 Task: Filter companies with 201-500 employees.
Action: Mouse moved to (337, 72)
Screenshot: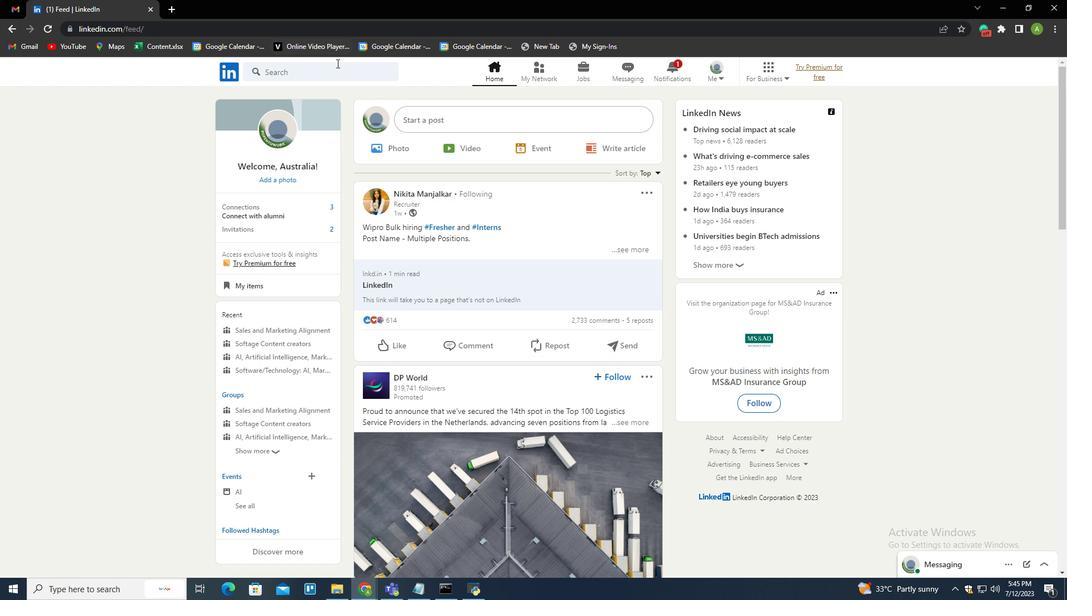 
Action: Mouse pressed left at (337, 72)
Screenshot: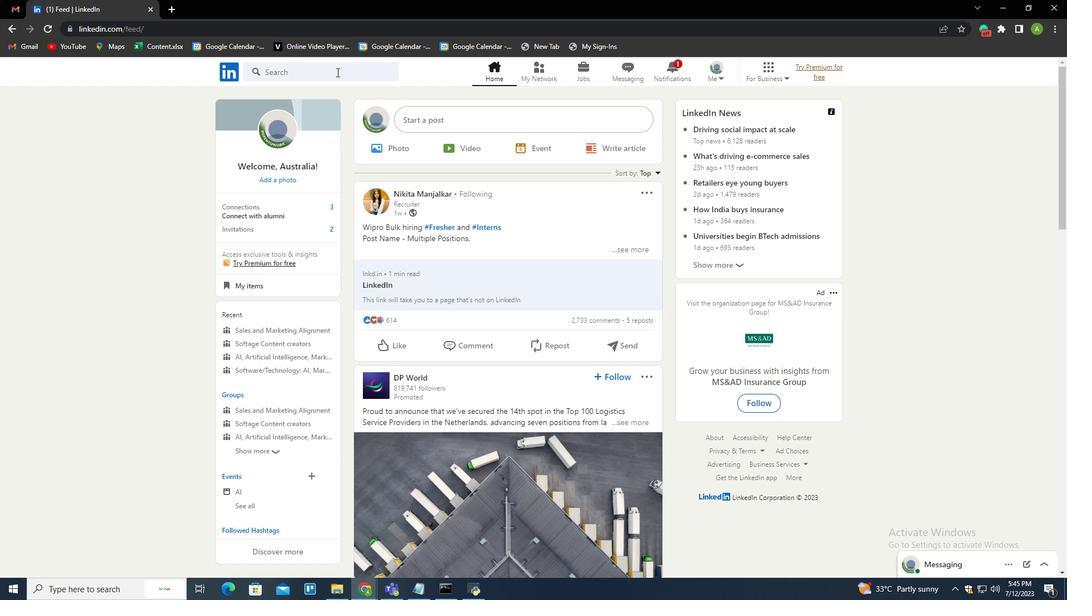 
Action: Mouse moved to (301, 160)
Screenshot: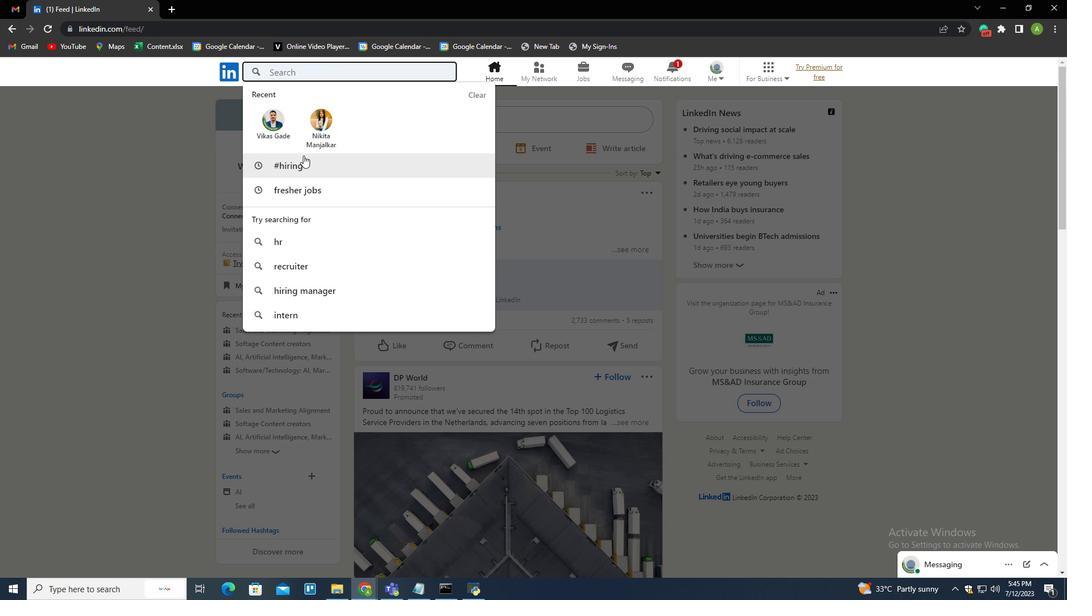 
Action: Mouse pressed left at (301, 160)
Screenshot: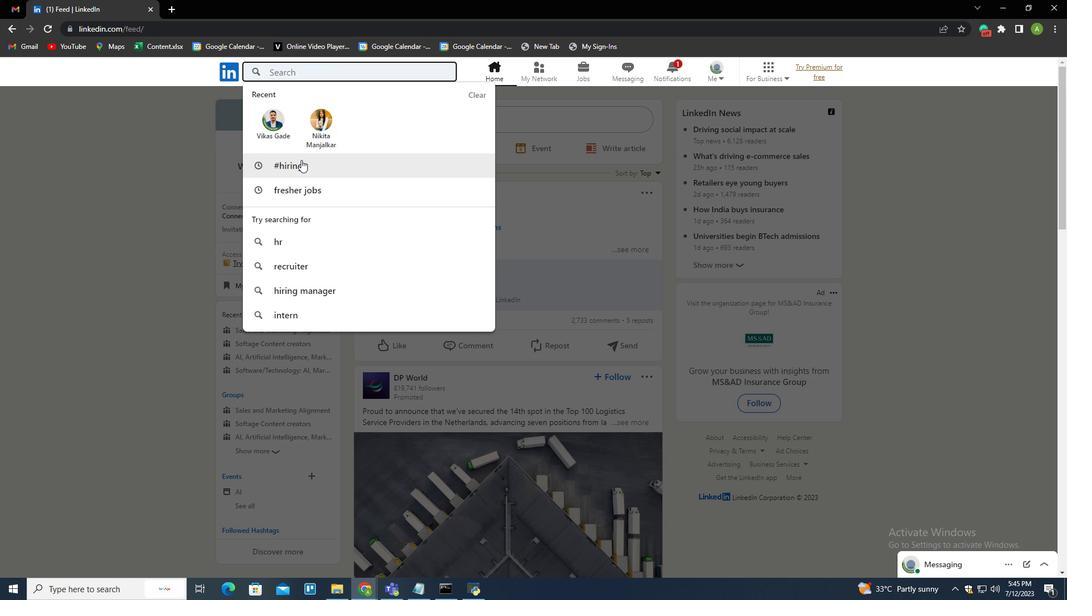 
Action: Mouse moved to (313, 106)
Screenshot: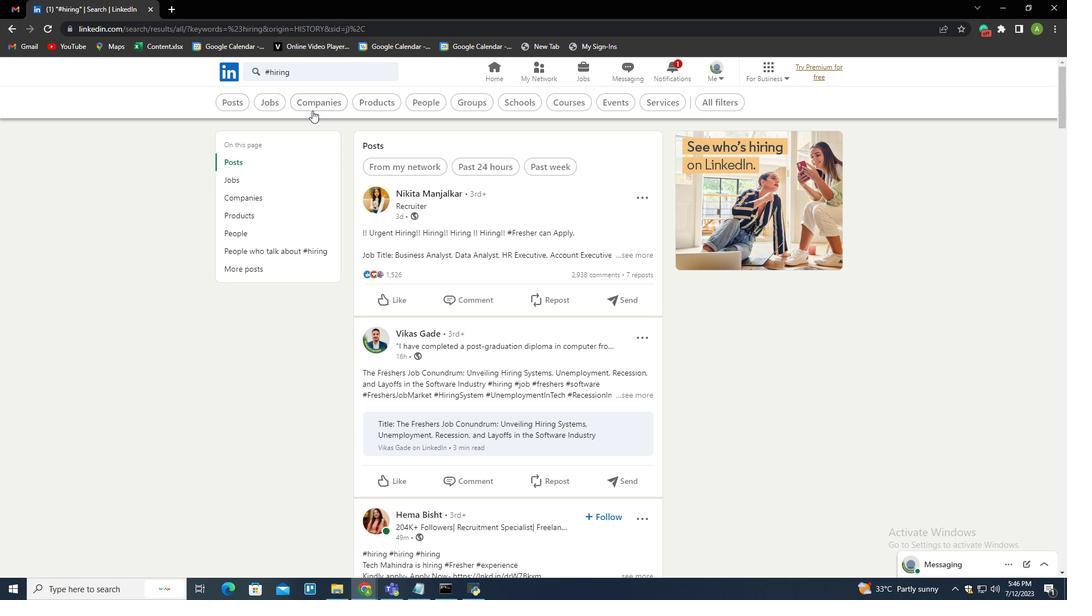 
Action: Mouse pressed left at (313, 106)
Screenshot: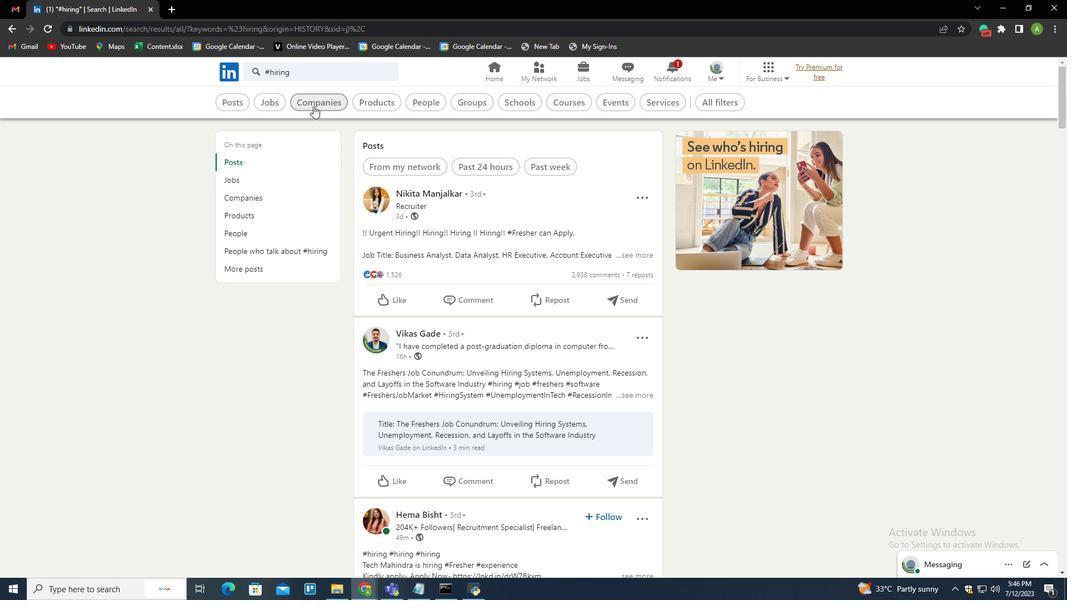
Action: Mouse moved to (447, 101)
Screenshot: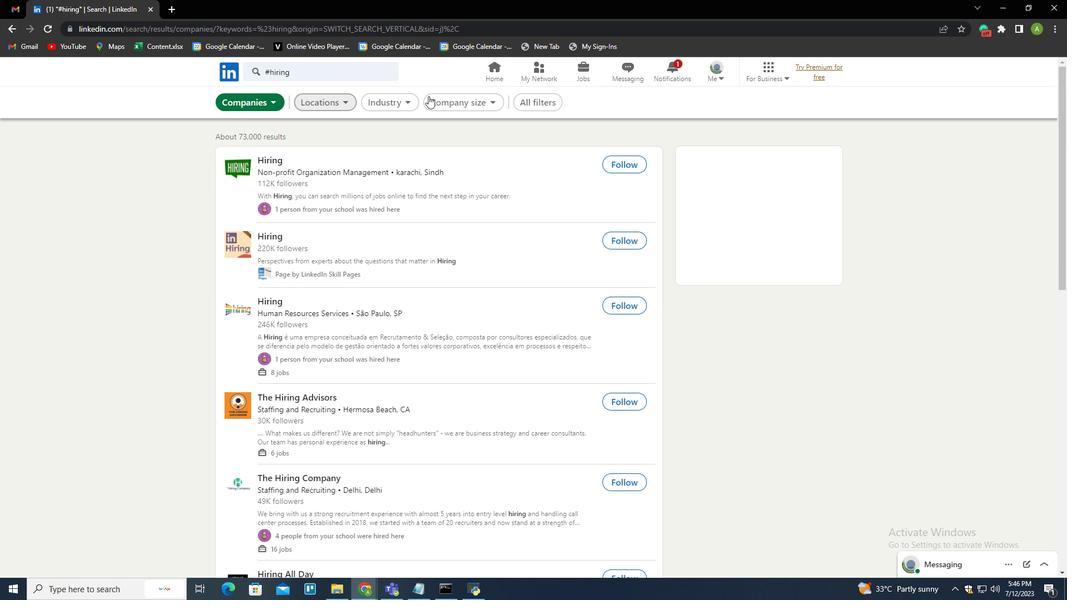 
Action: Mouse pressed left at (447, 101)
Screenshot: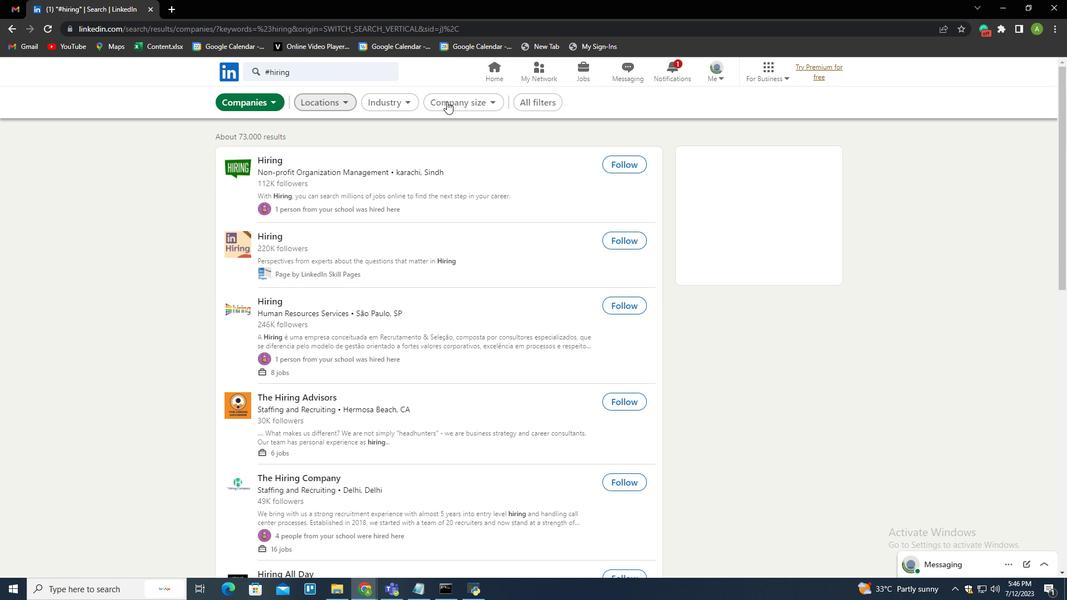 
Action: Mouse moved to (379, 206)
Screenshot: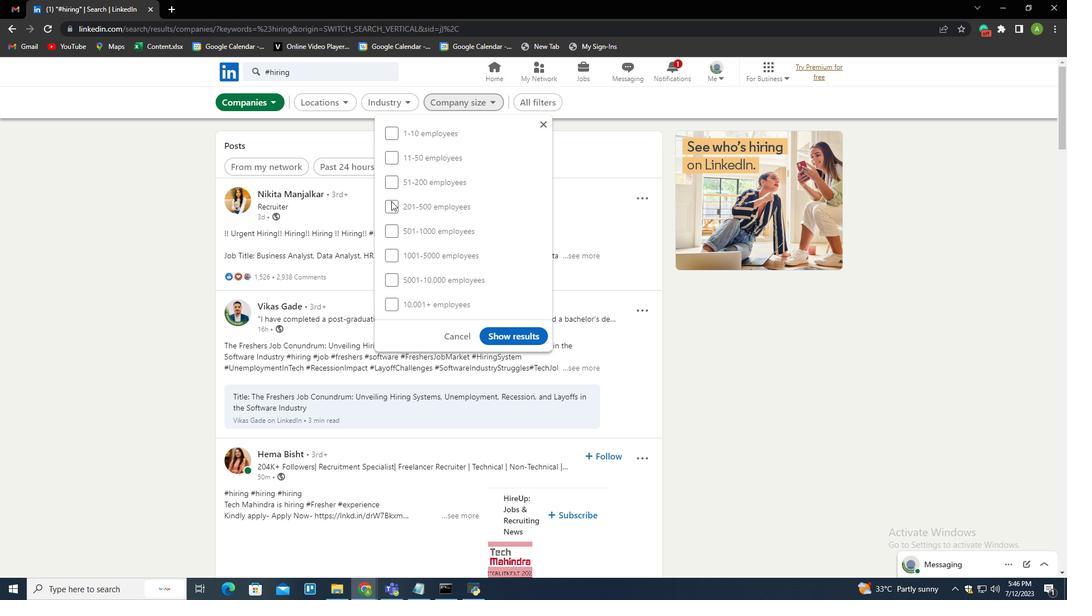 
Action: Mouse pressed left at (379, 206)
Screenshot: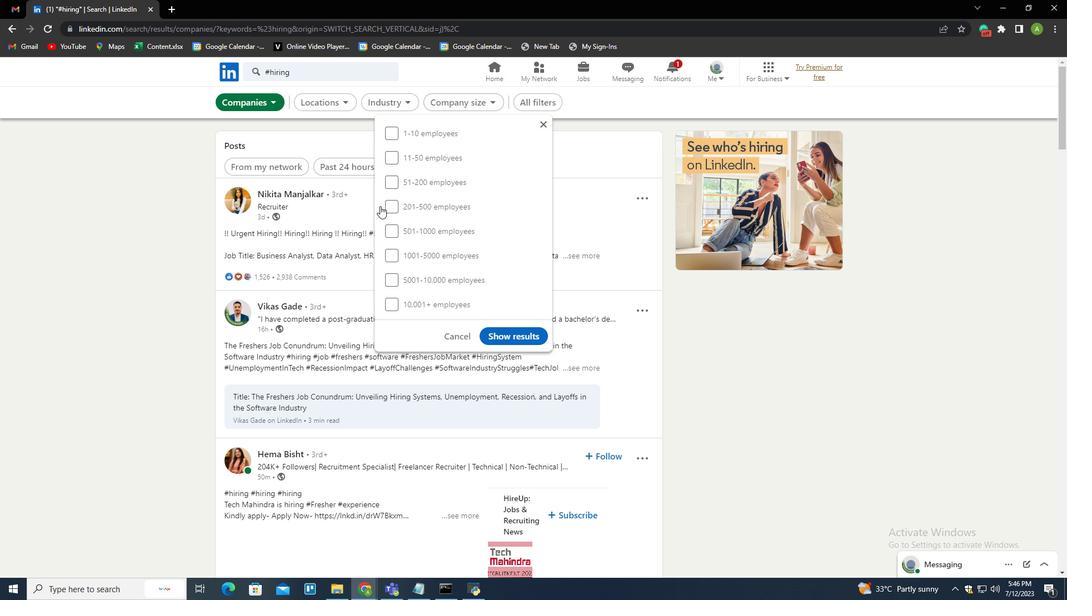 
Action: Mouse moved to (386, 209)
Screenshot: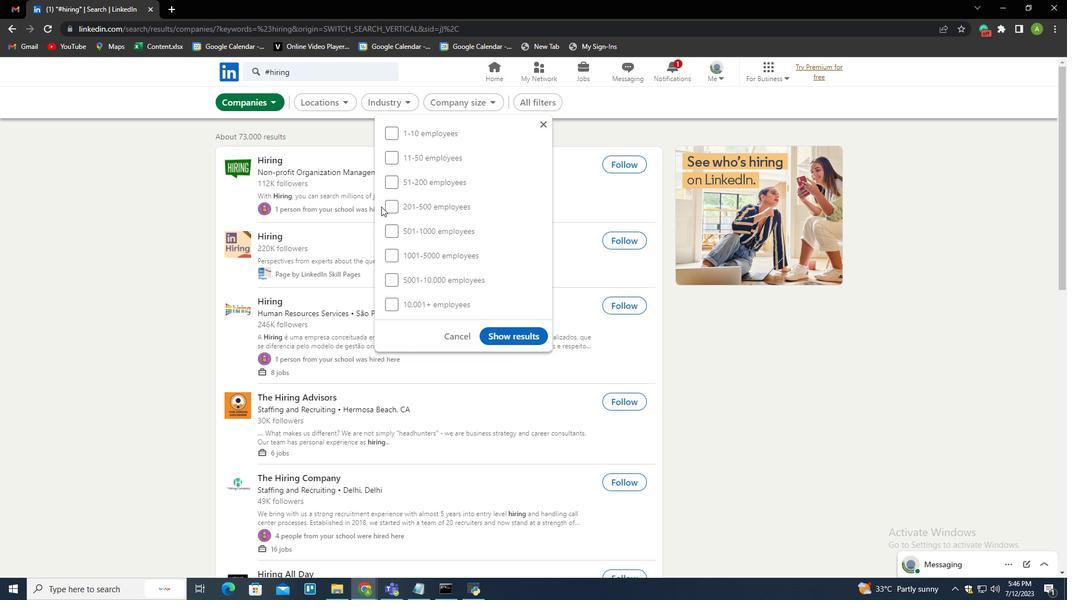
Action: Mouse pressed left at (386, 209)
Screenshot: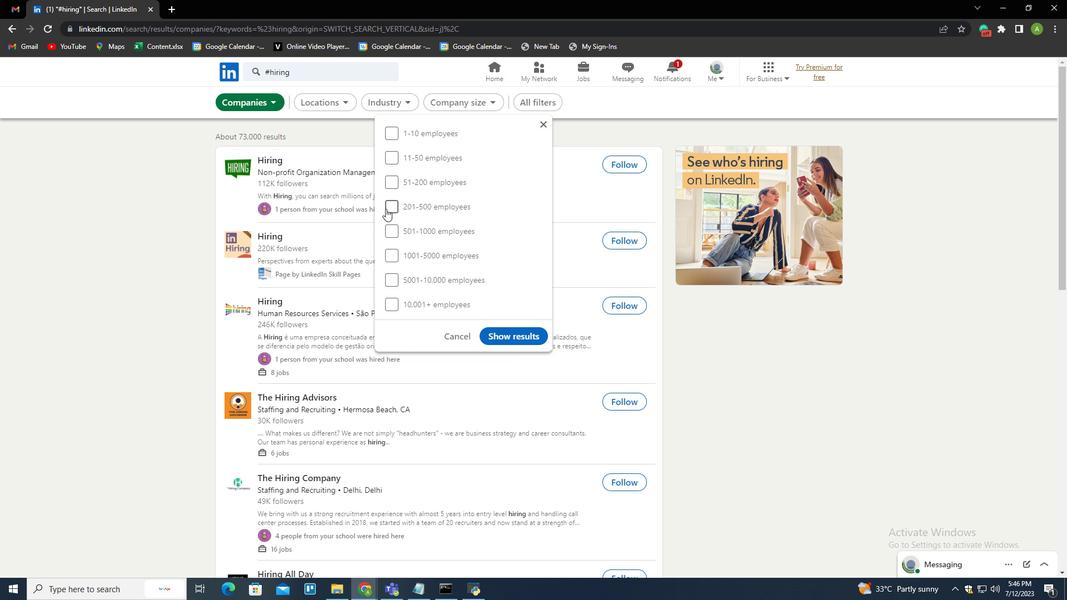 
Action: Mouse moved to (520, 332)
Screenshot: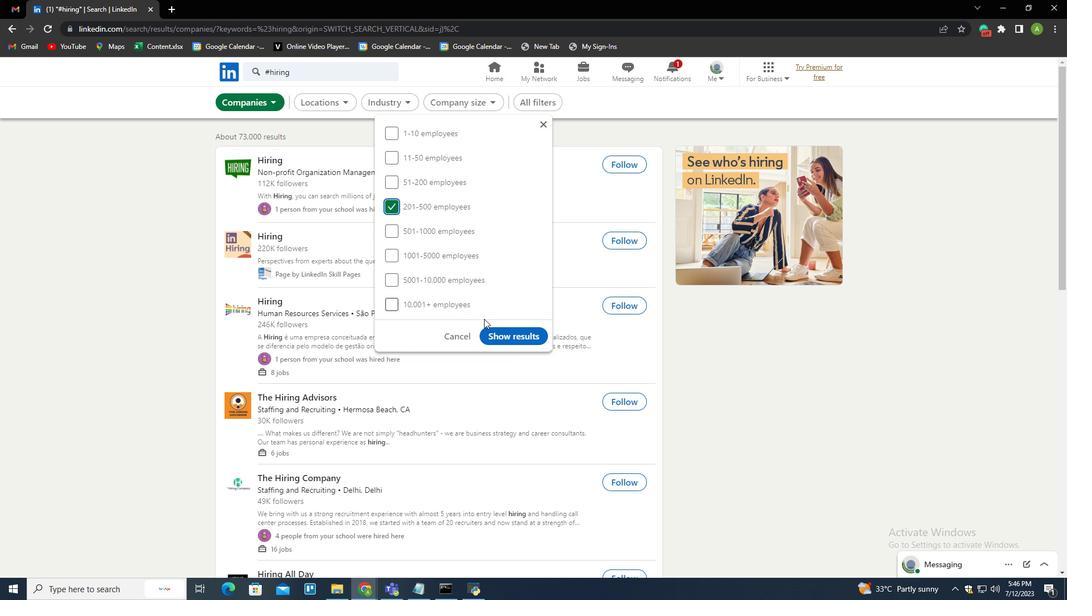 
Action: Mouse pressed left at (520, 332)
Screenshot: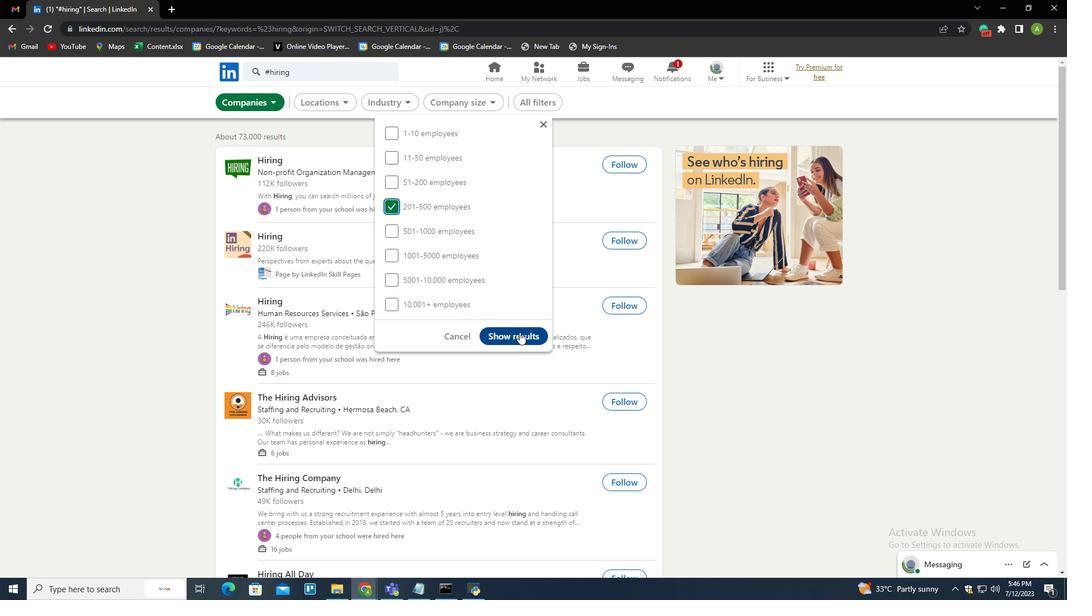 
Action: Mouse moved to (467, 224)
Screenshot: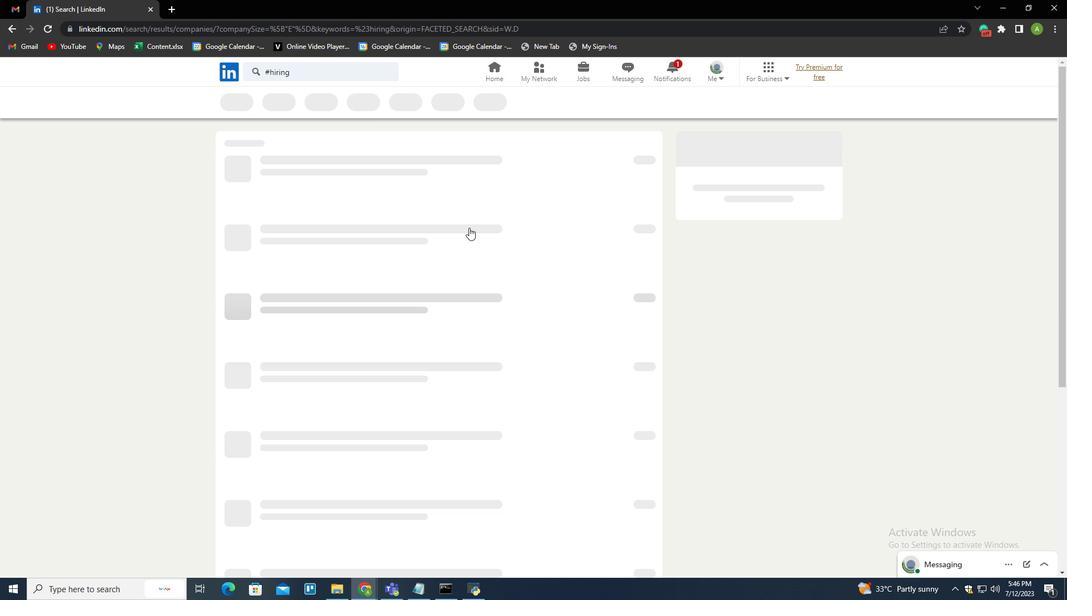 
